 Task: Change the avatar of your profile to Elephant.
Action: Mouse moved to (1114, 29)
Screenshot: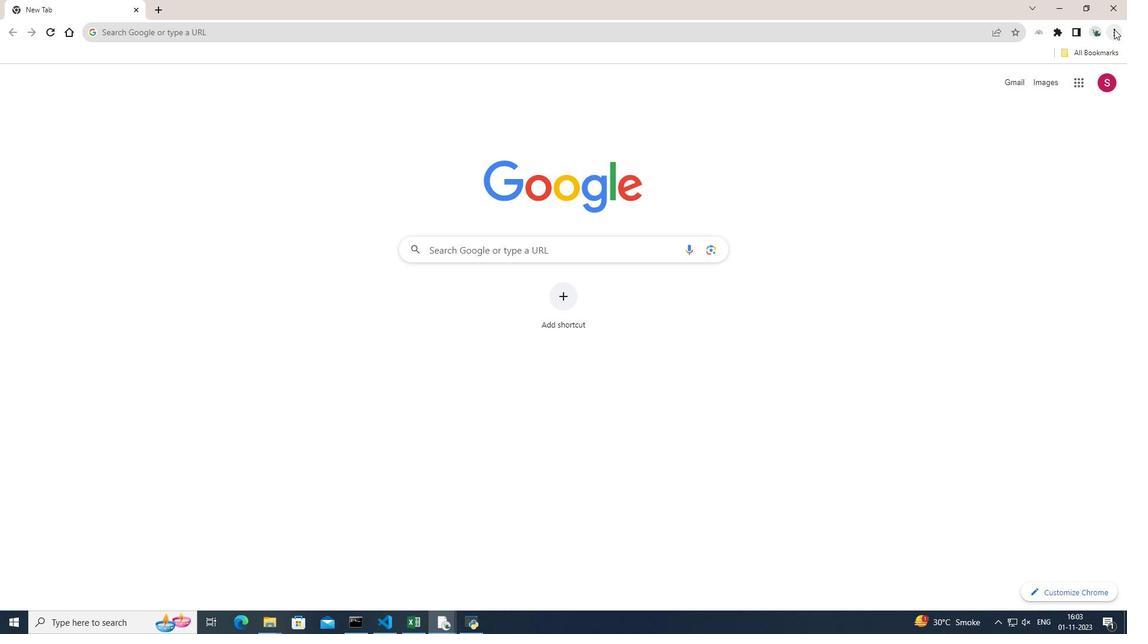 
Action: Mouse pressed left at (1114, 29)
Screenshot: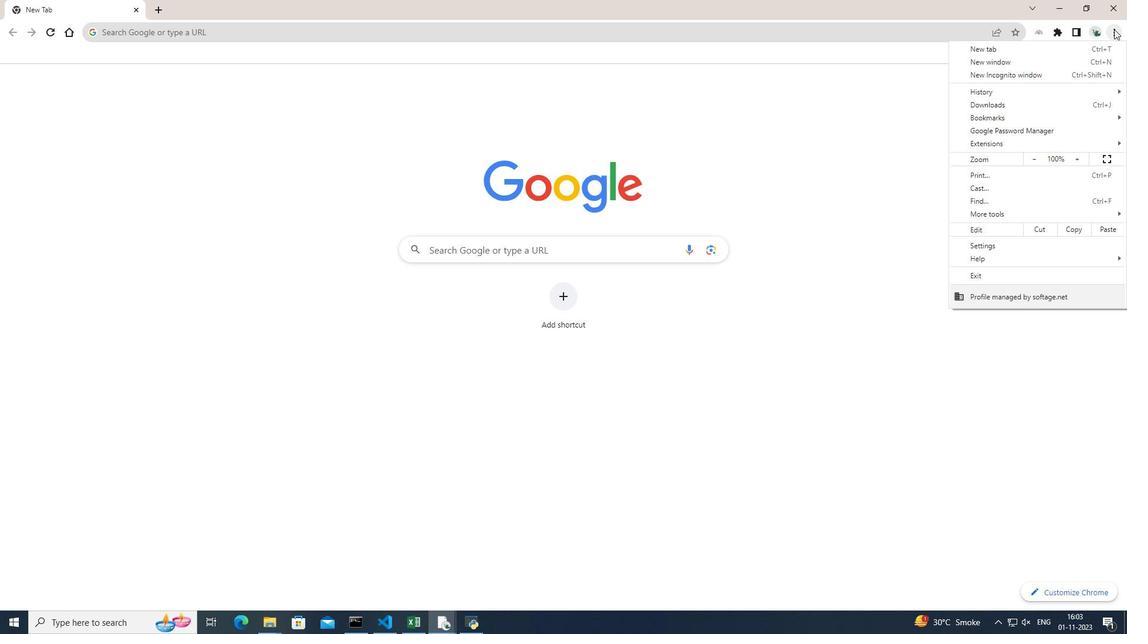 
Action: Mouse moved to (998, 243)
Screenshot: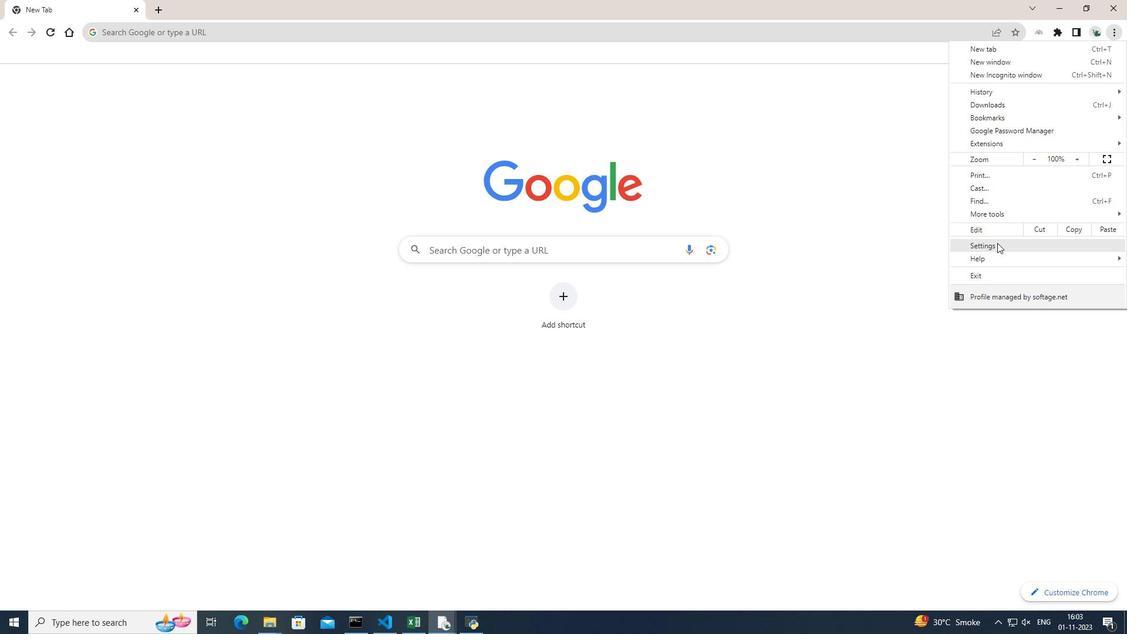 
Action: Mouse pressed left at (998, 243)
Screenshot: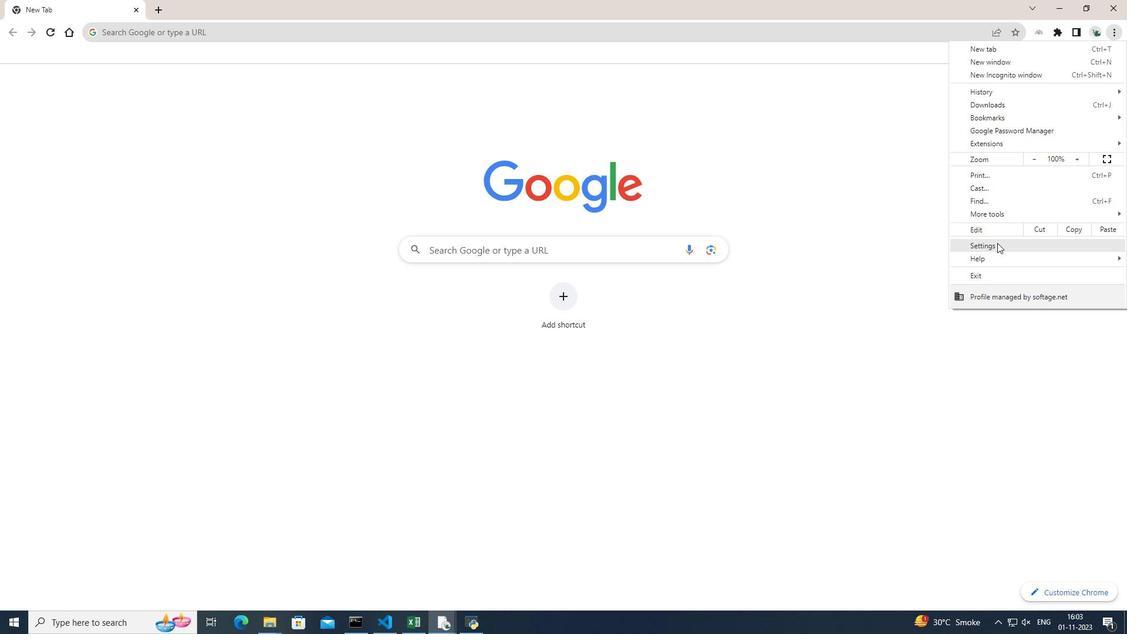 
Action: Mouse moved to (63, 94)
Screenshot: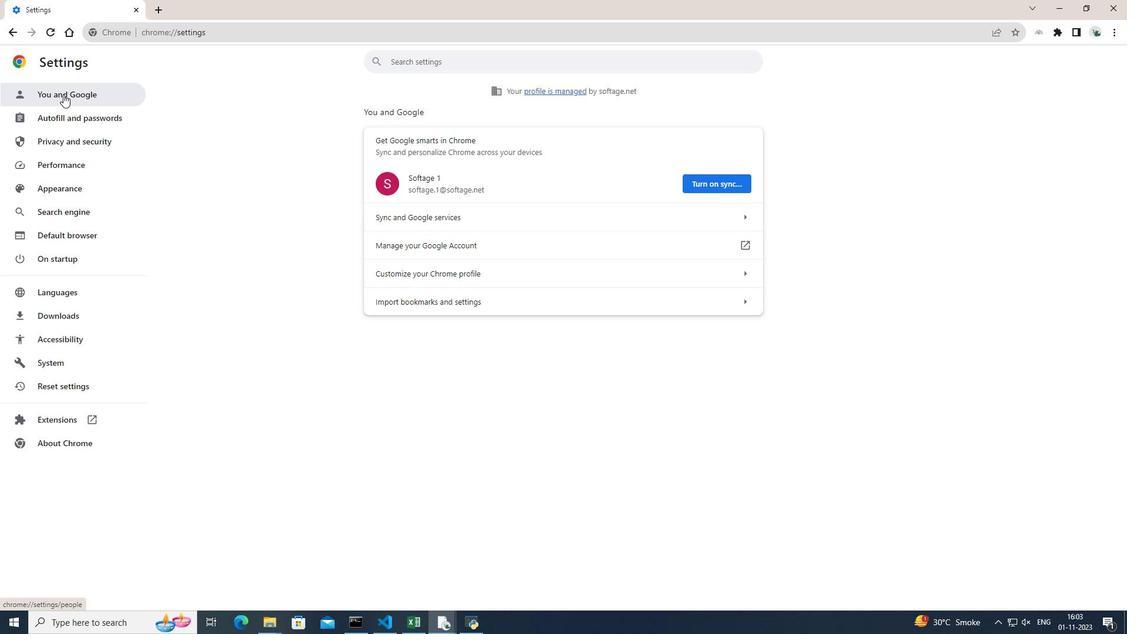 
Action: Mouse pressed left at (63, 94)
Screenshot: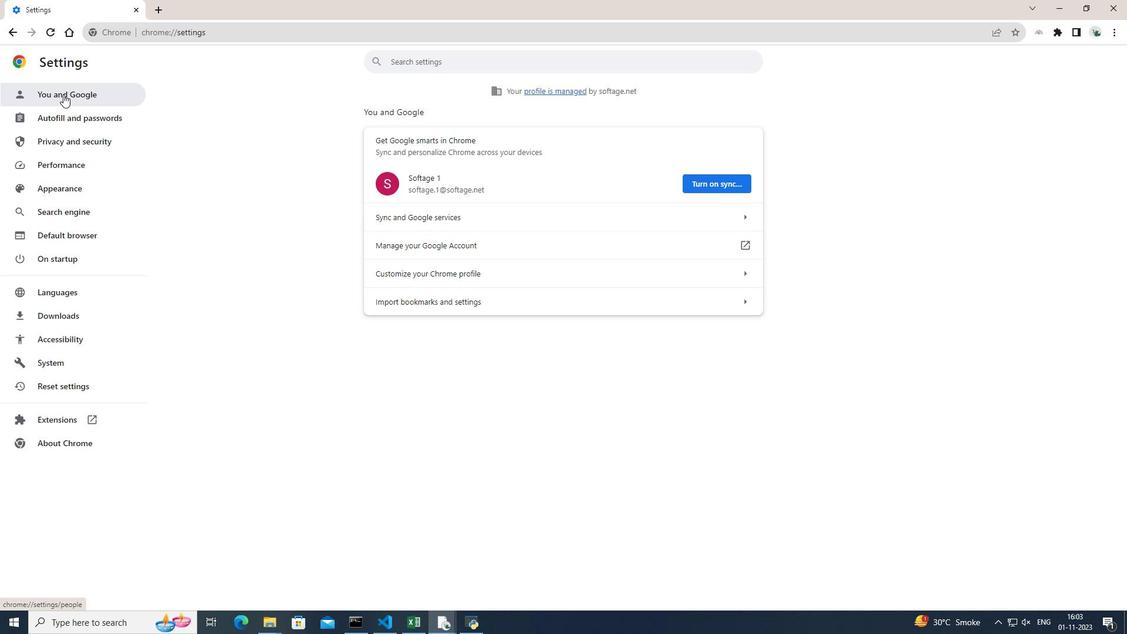
Action: Mouse moved to (526, 273)
Screenshot: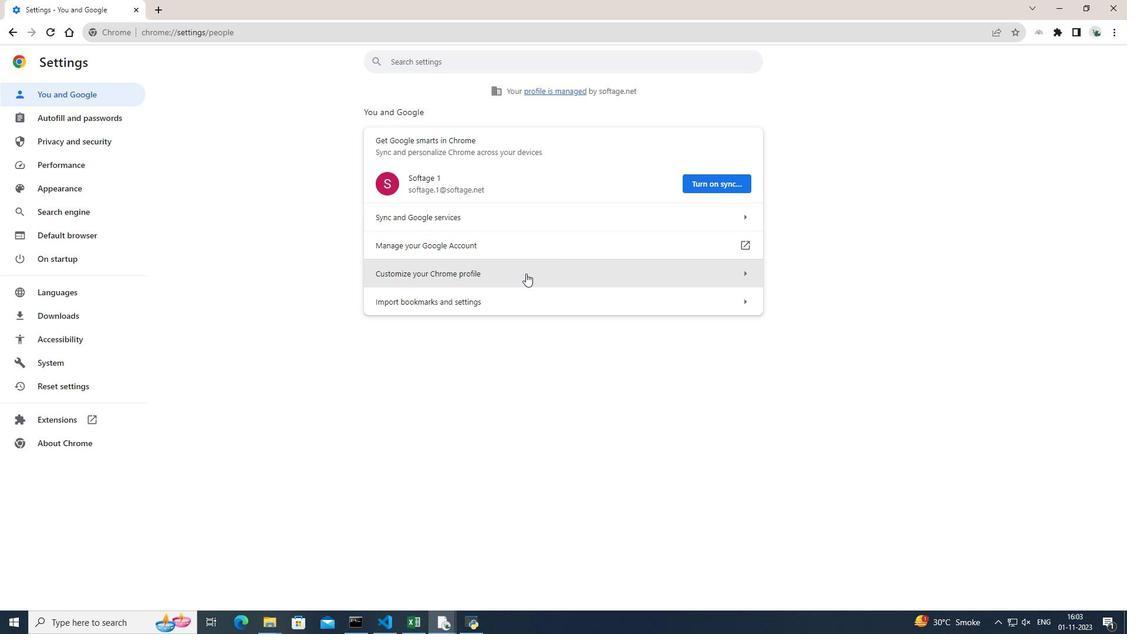 
Action: Mouse pressed left at (526, 273)
Screenshot: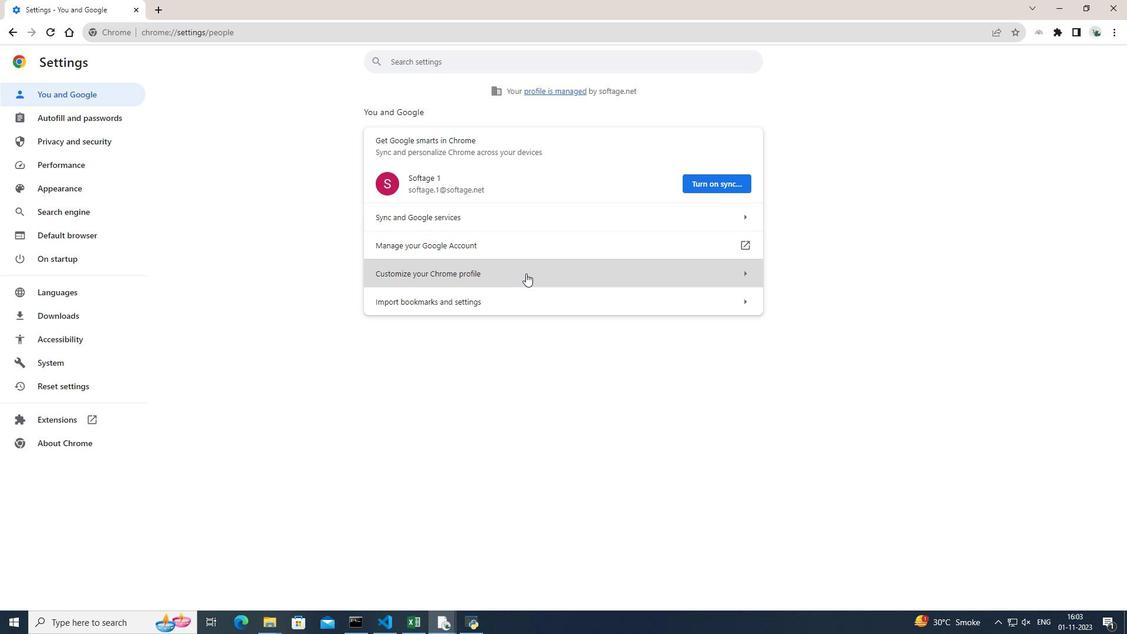 
Action: Mouse moved to (642, 504)
Screenshot: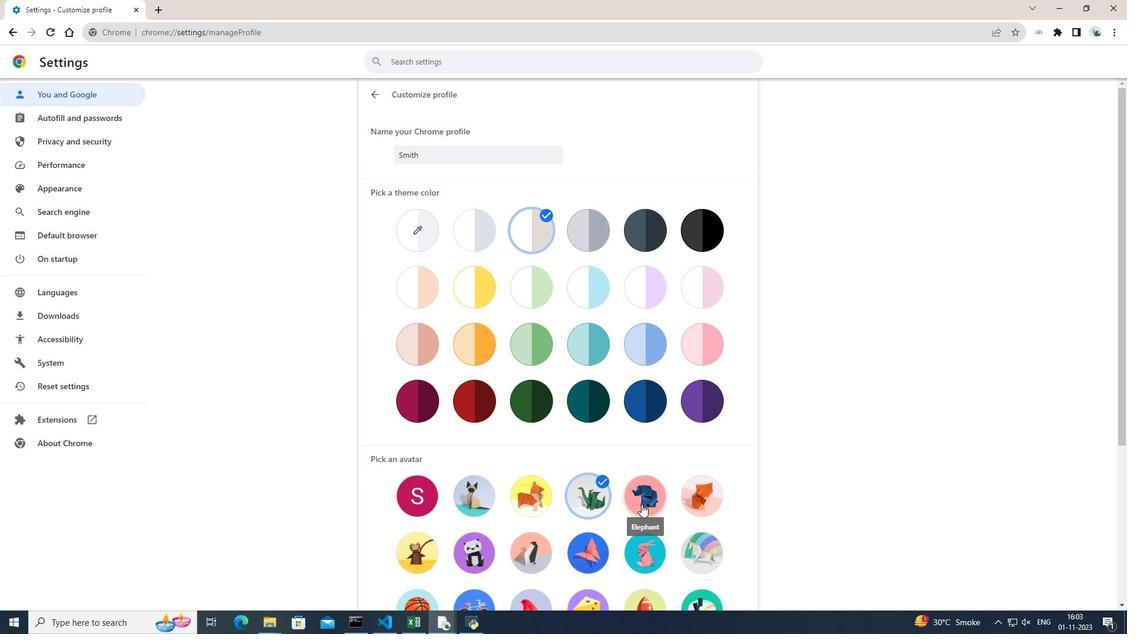 
Action: Mouse pressed left at (642, 504)
Screenshot: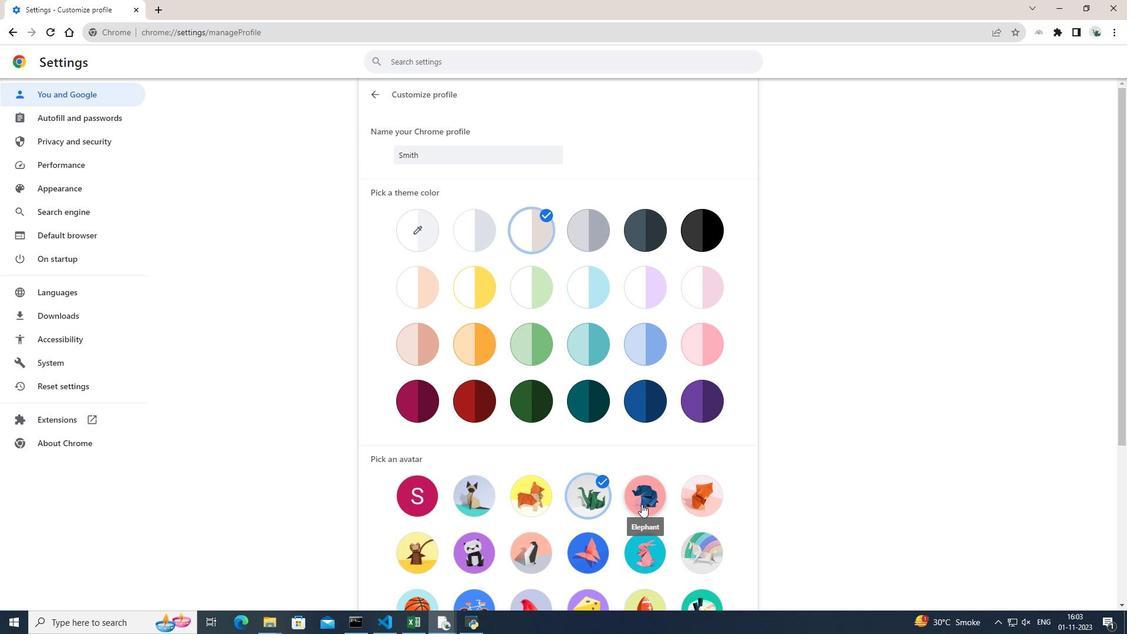 
Action: Mouse moved to (906, 410)
Screenshot: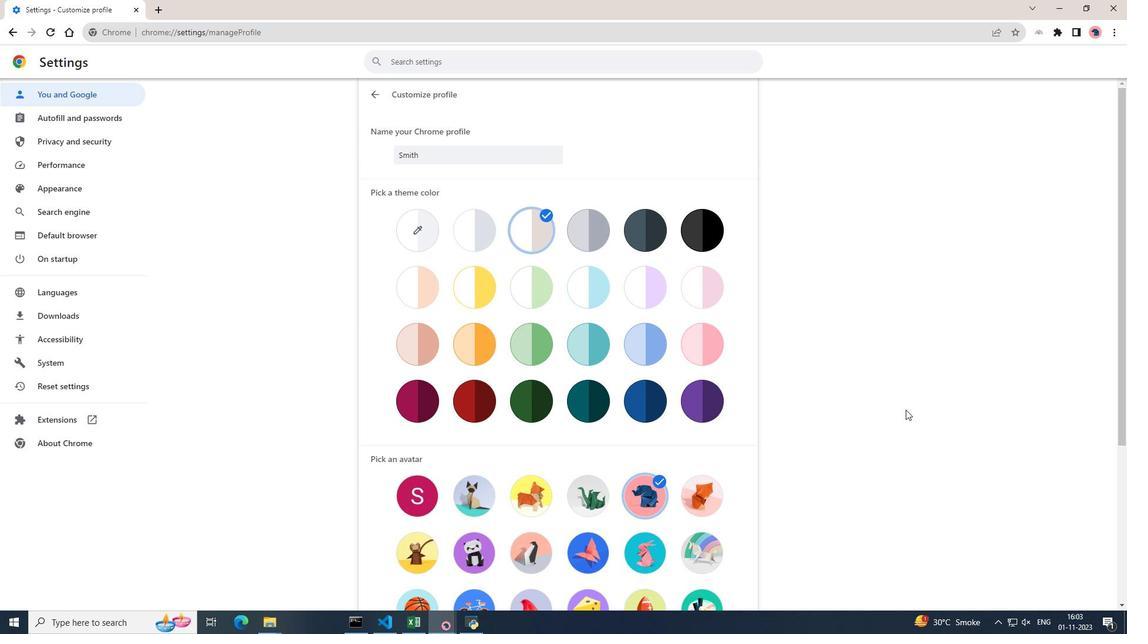 
